 Task: Move the "due" date "to the same day next week".
Action: Mouse moved to (1287, 107)
Screenshot: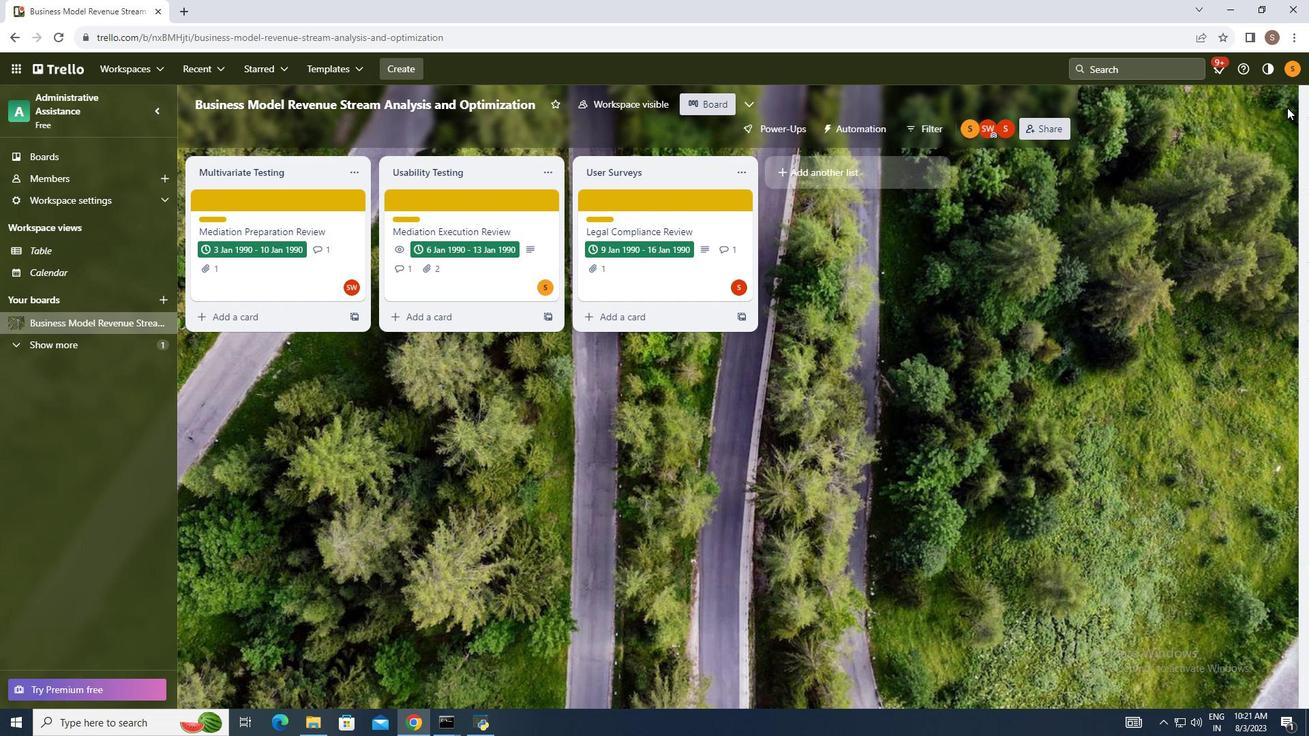 
Action: Mouse pressed left at (1287, 107)
Screenshot: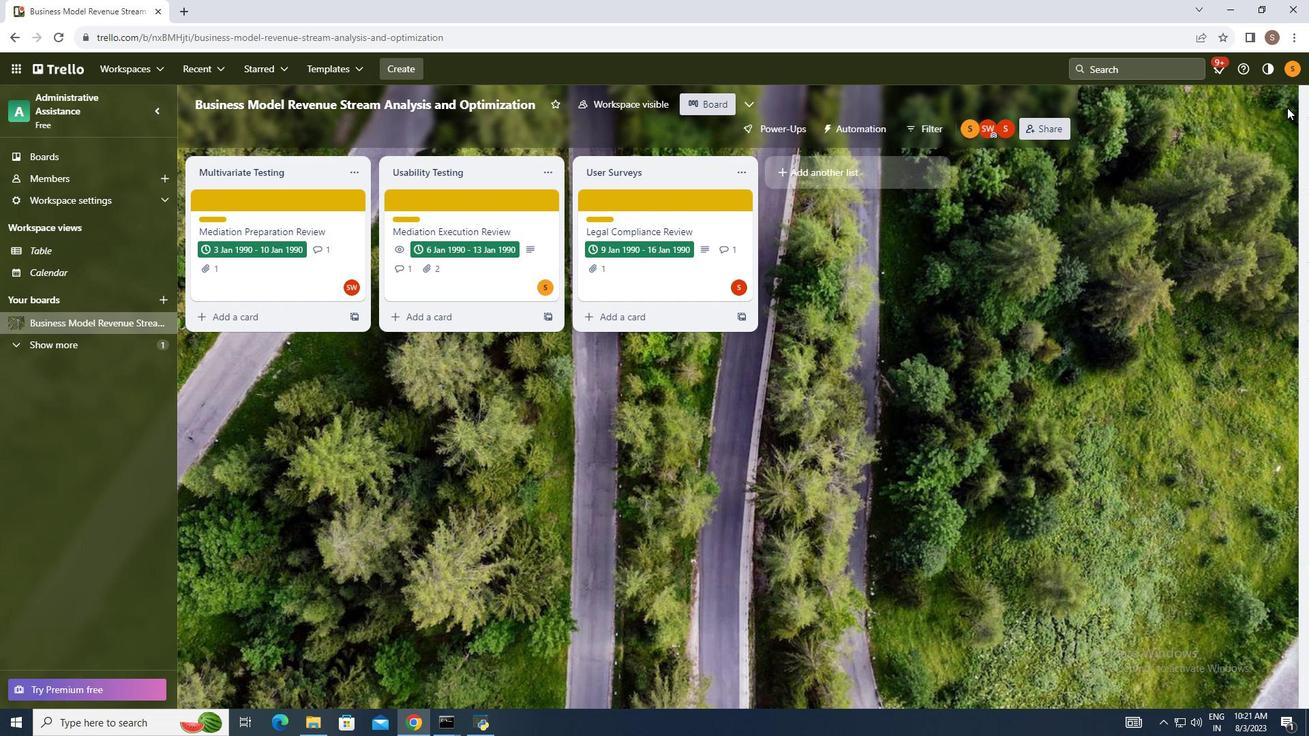 
Action: Mouse moved to (1182, 287)
Screenshot: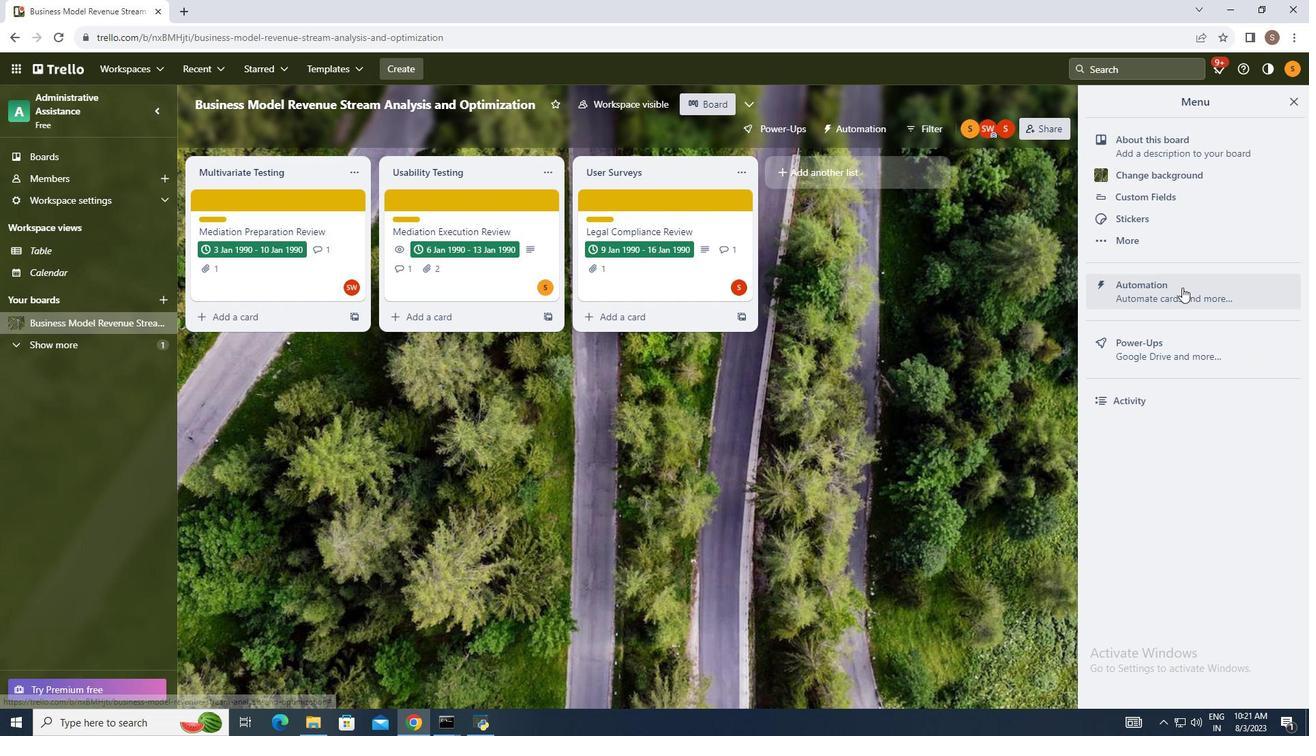 
Action: Mouse pressed left at (1182, 287)
Screenshot: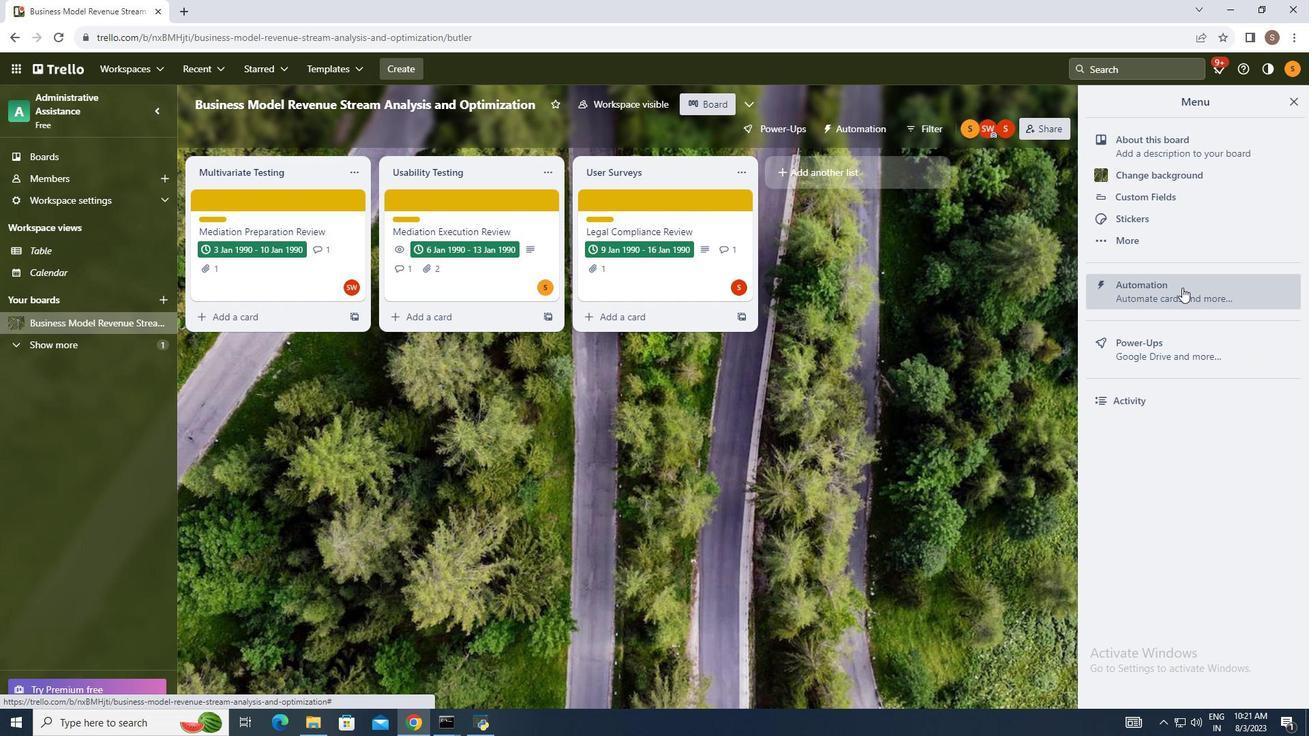 
Action: Mouse moved to (276, 356)
Screenshot: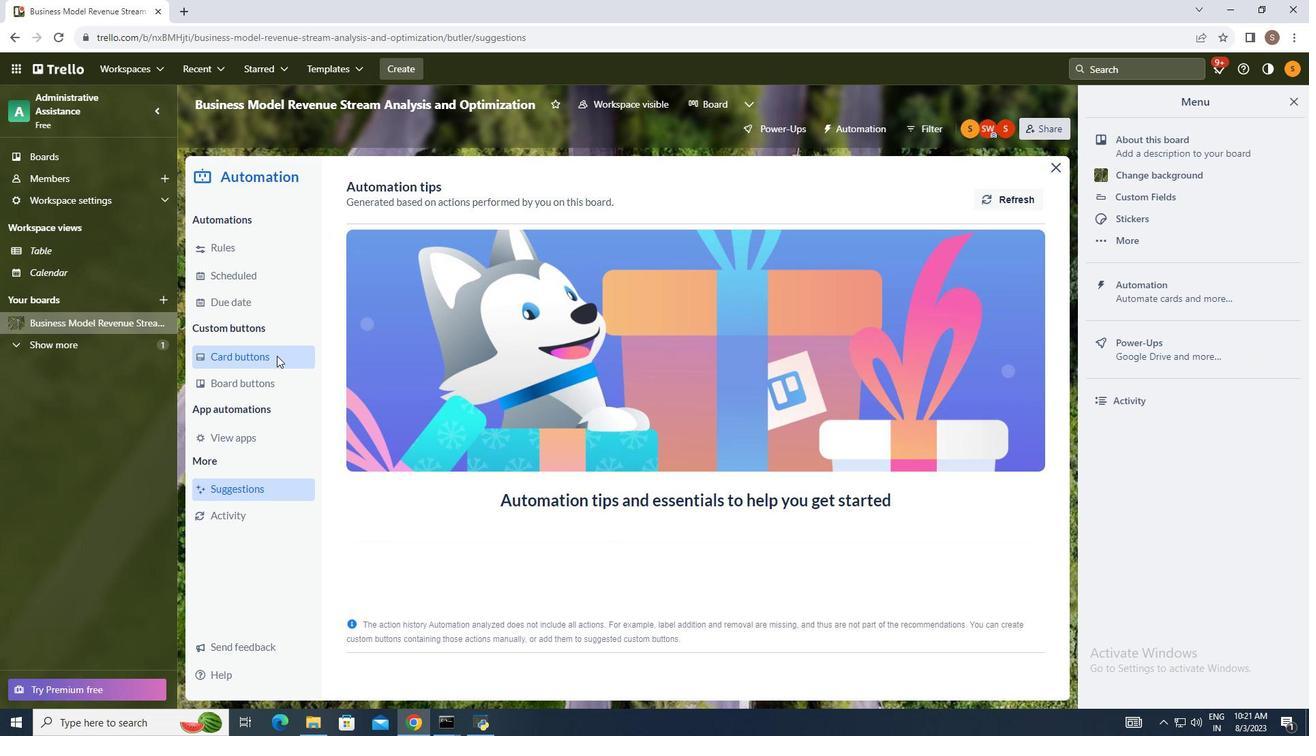 
Action: Mouse pressed left at (276, 356)
Screenshot: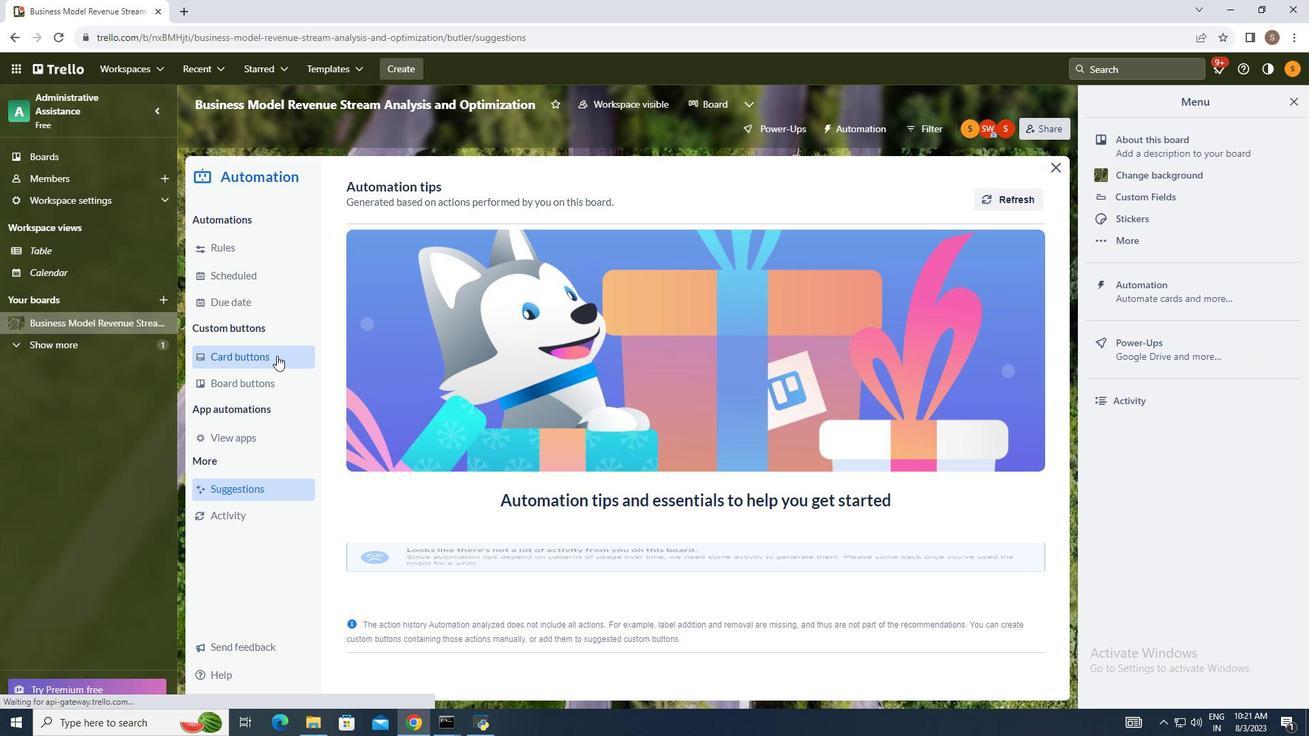 
Action: Mouse moved to (983, 198)
Screenshot: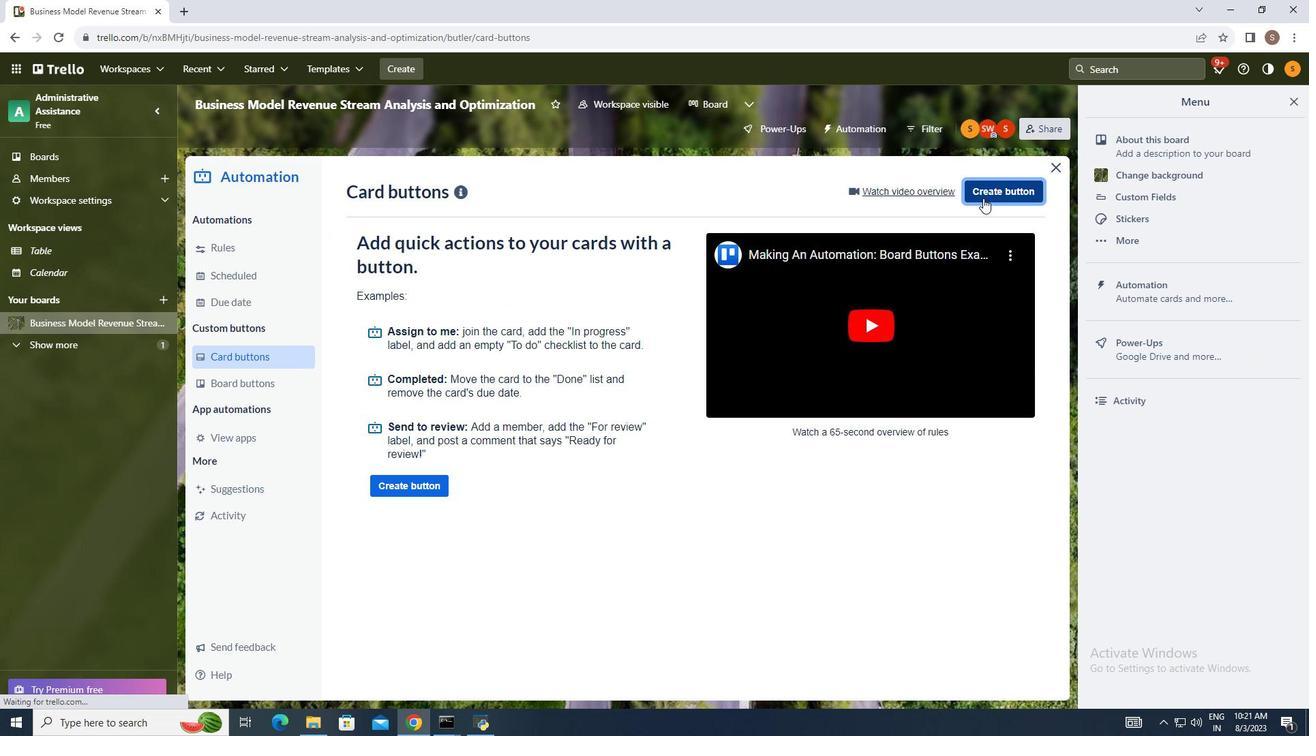 
Action: Mouse pressed left at (983, 198)
Screenshot: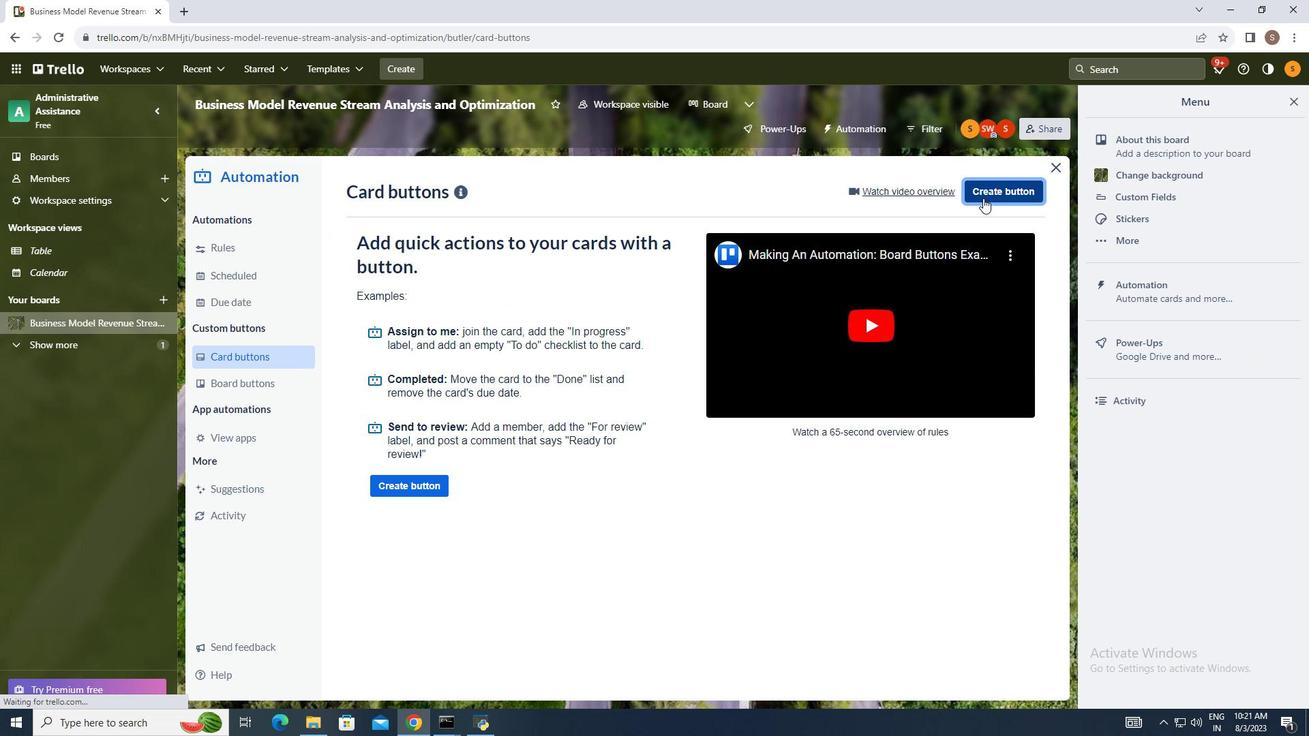 
Action: Mouse moved to (648, 381)
Screenshot: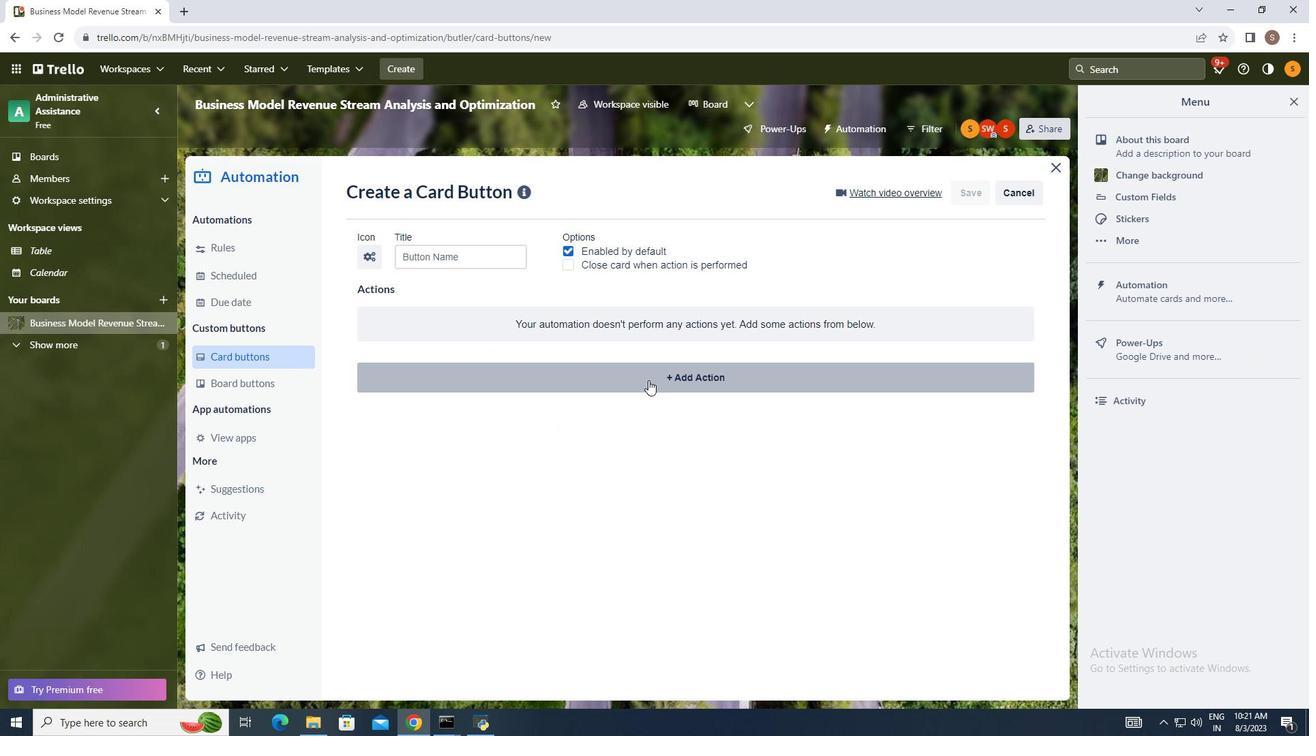 
Action: Mouse pressed left at (648, 381)
Screenshot: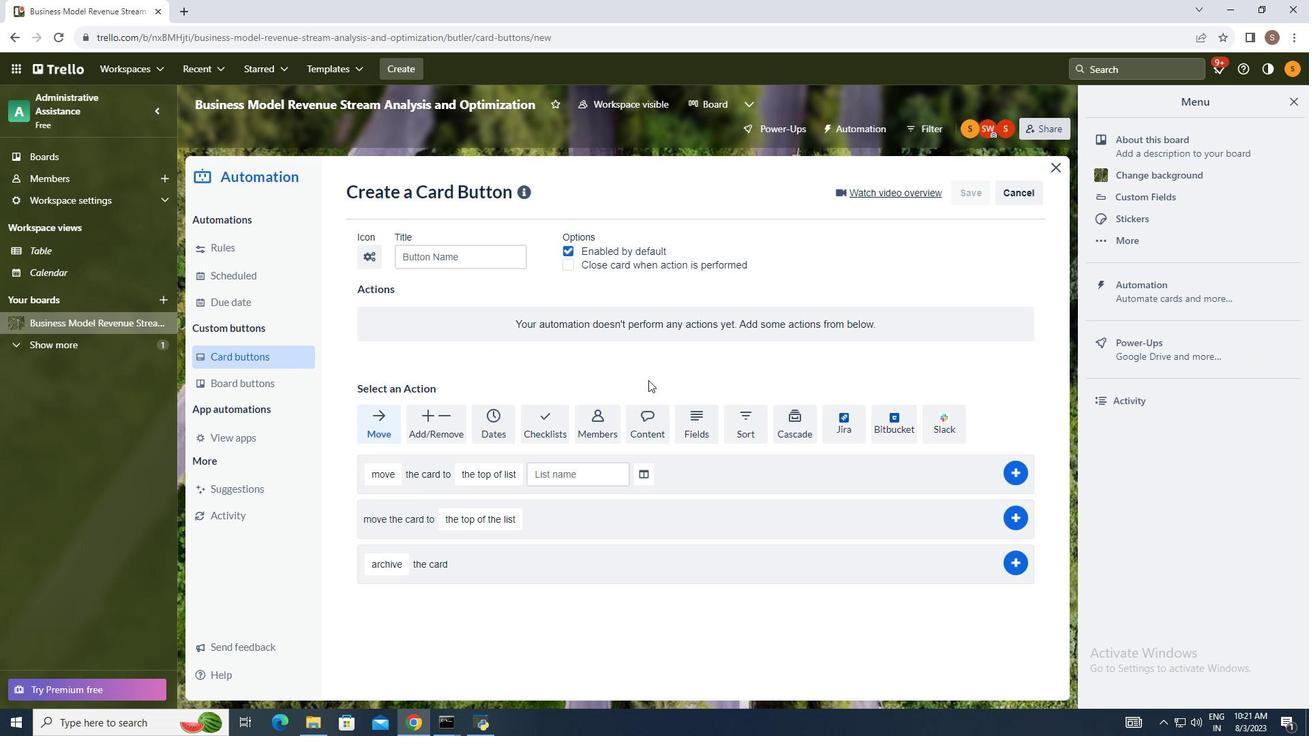 
Action: Mouse moved to (506, 433)
Screenshot: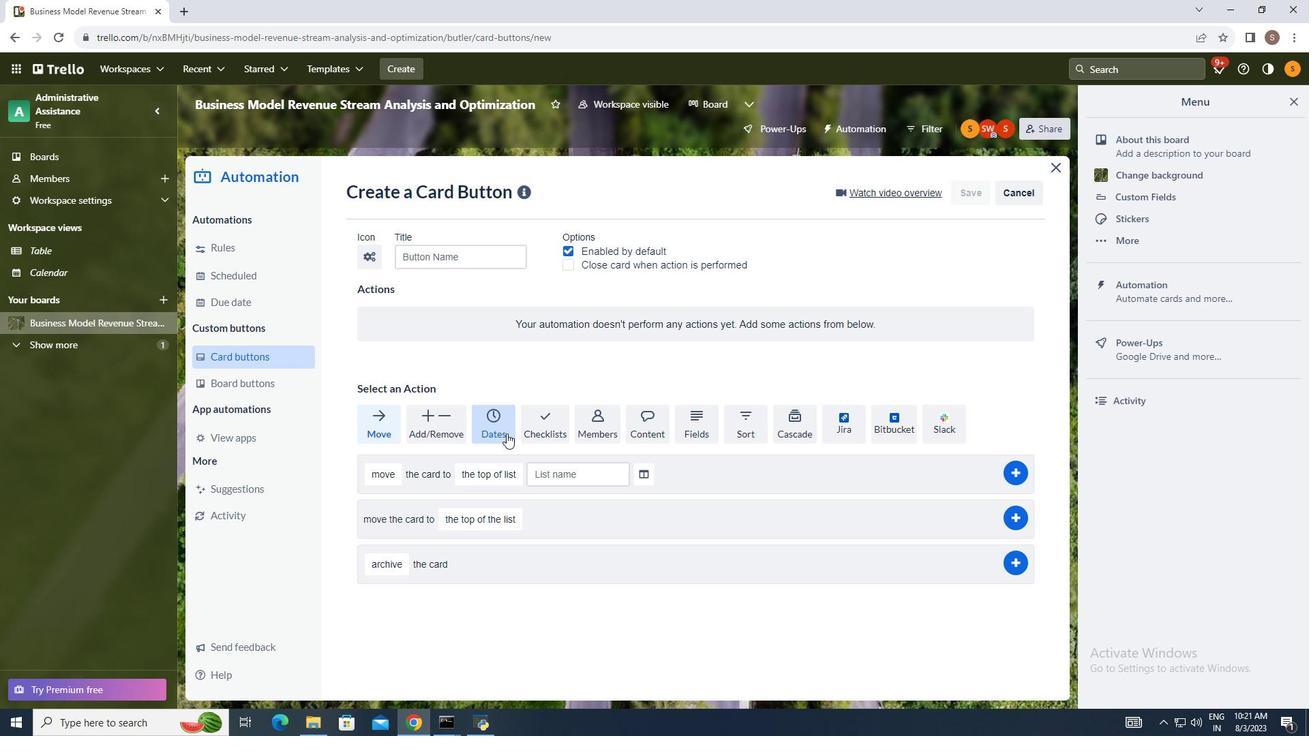 
Action: Mouse pressed left at (506, 433)
Screenshot: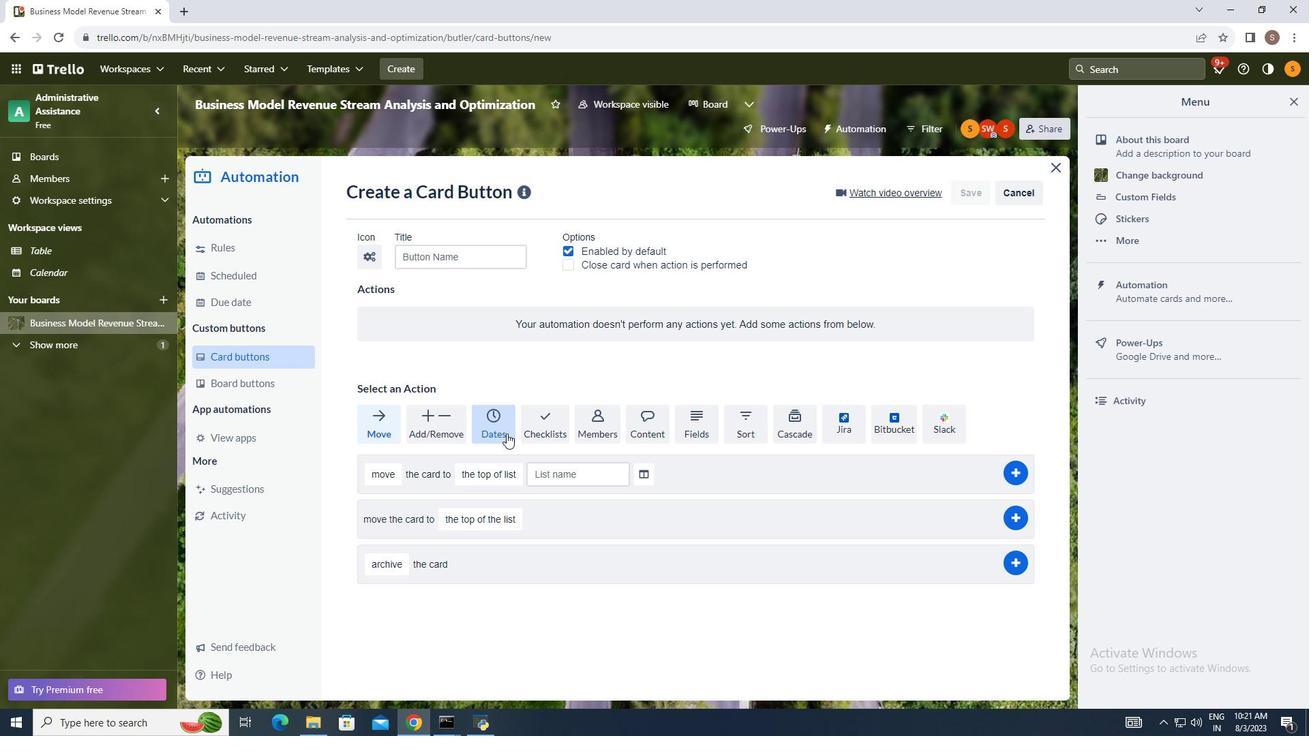 
Action: Mouse moved to (330, 540)
Screenshot: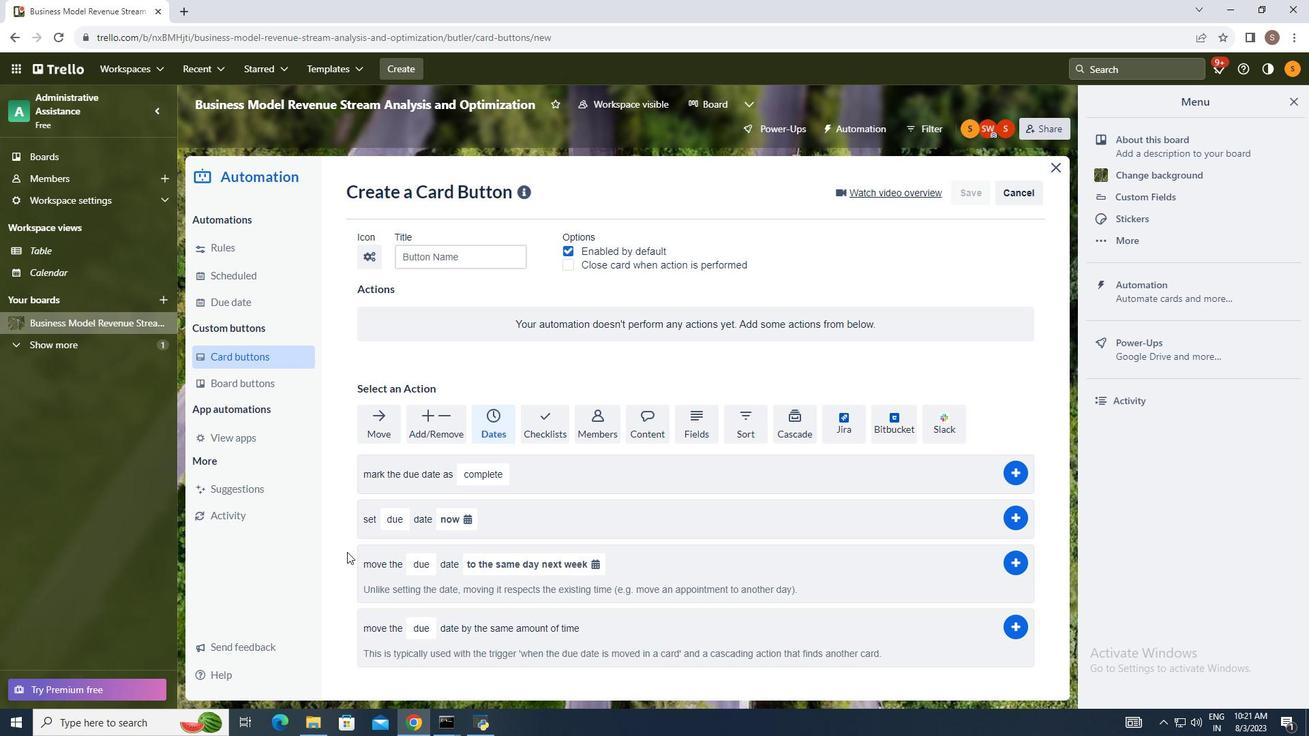 
Action: Mouse scrolled (330, 540) with delta (0, 0)
Screenshot: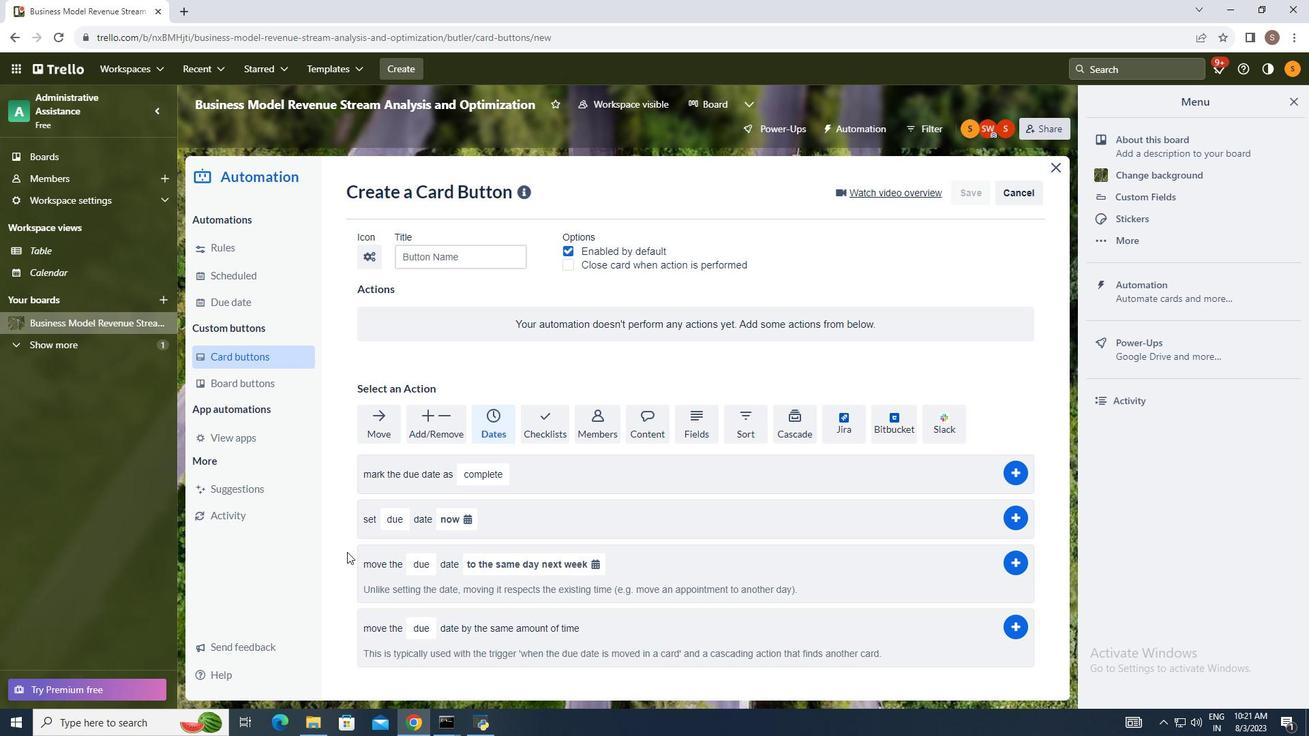 
Action: Mouse moved to (334, 546)
Screenshot: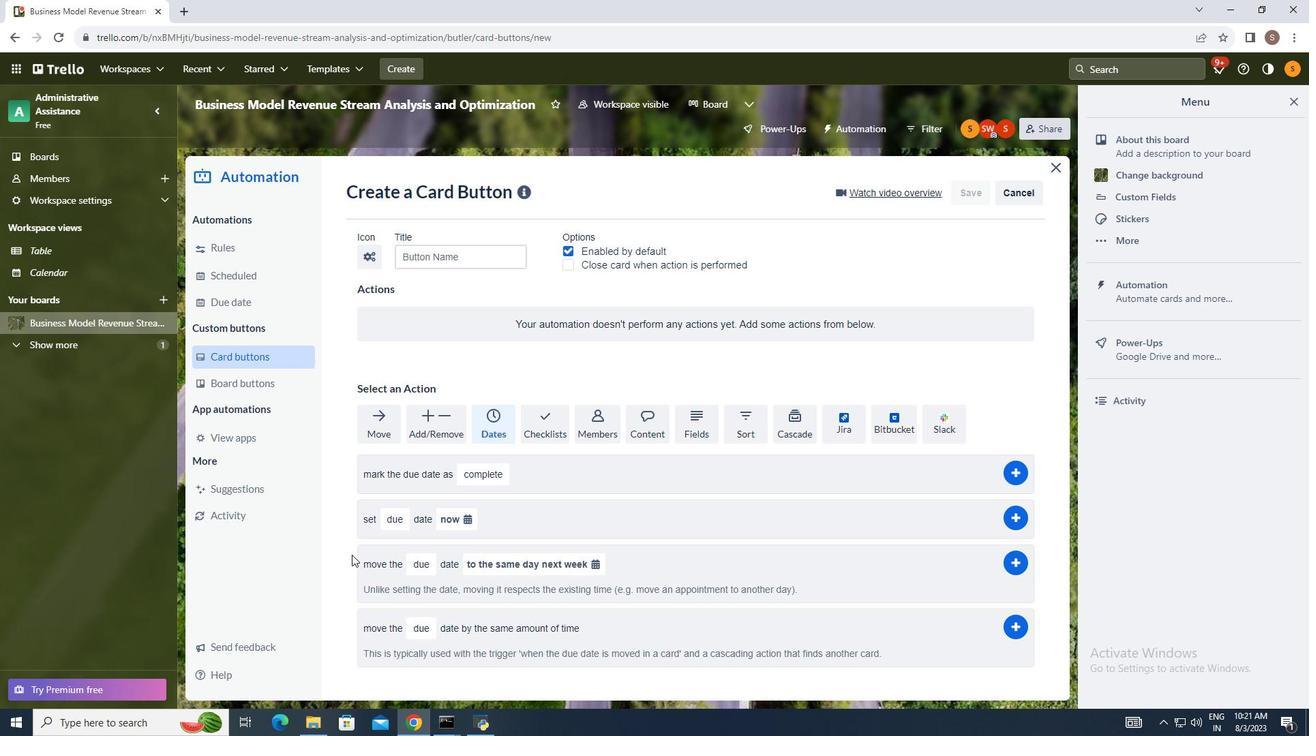 
Action: Mouse scrolled (334, 546) with delta (0, 0)
Screenshot: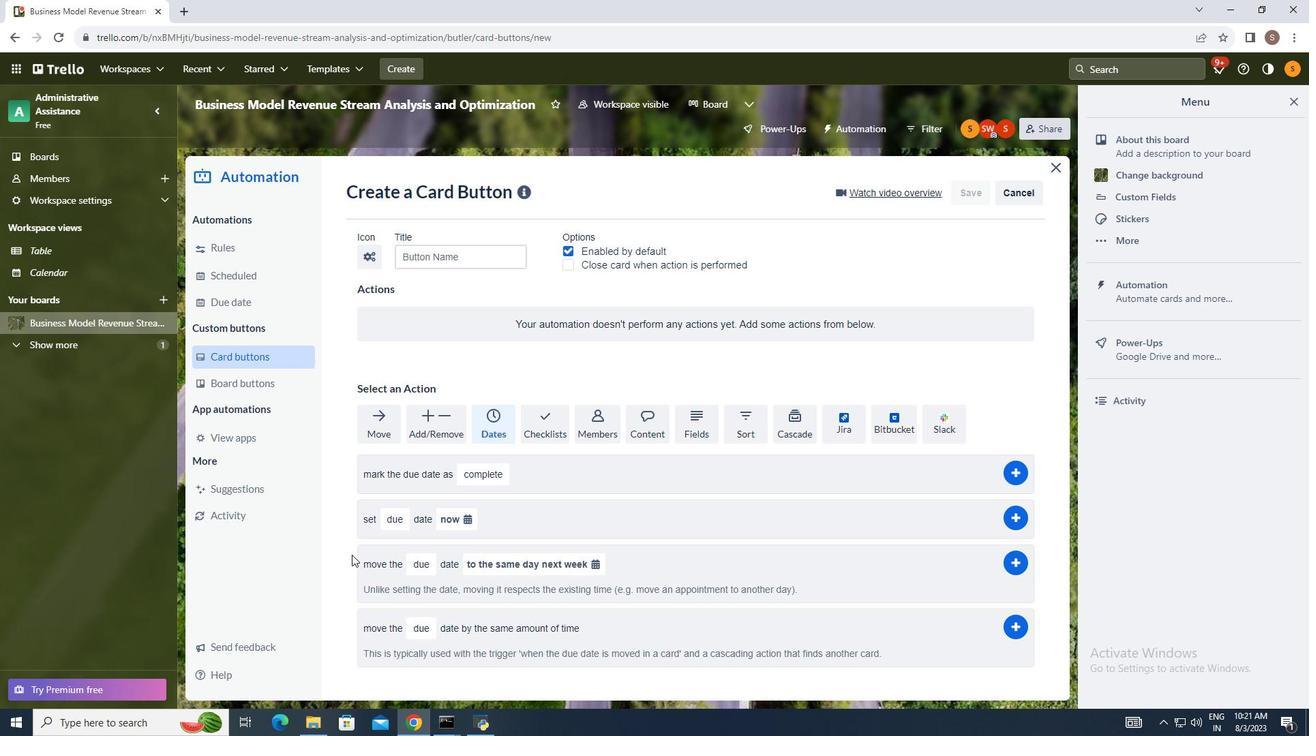 
Action: Mouse moved to (418, 564)
Screenshot: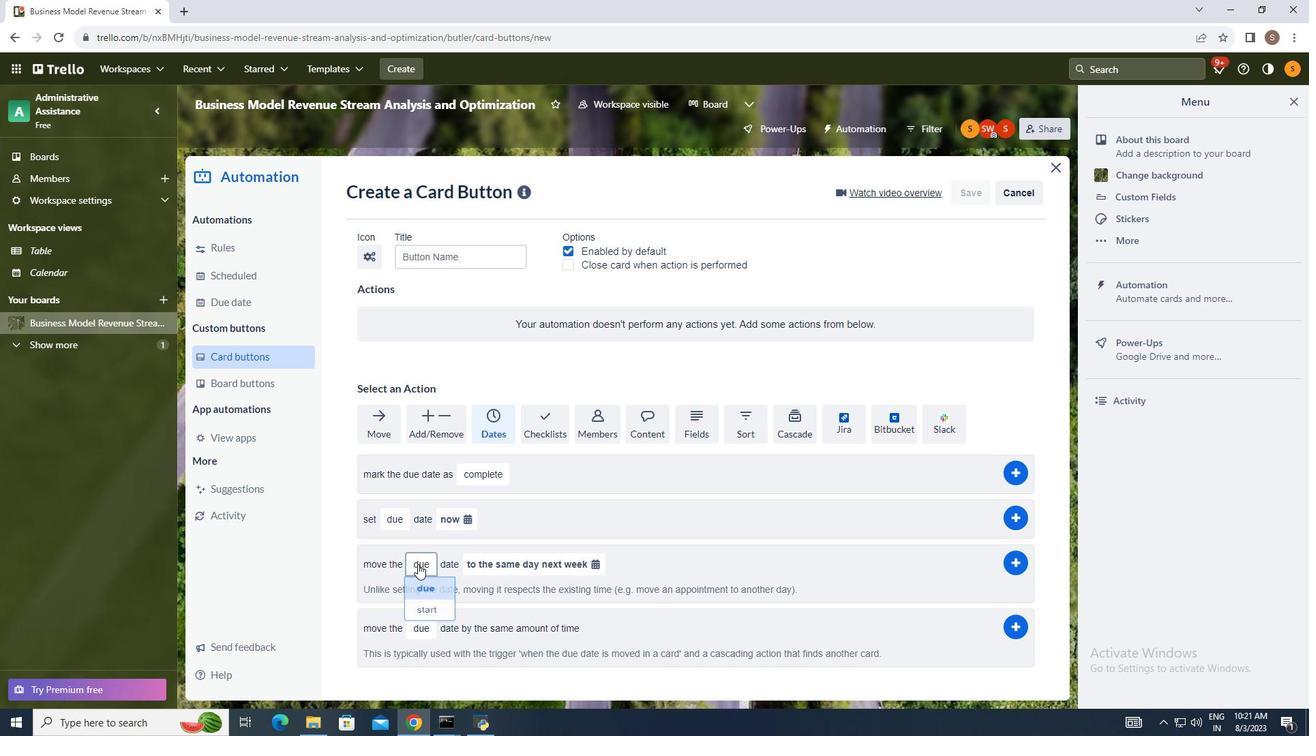 
Action: Mouse pressed left at (418, 564)
Screenshot: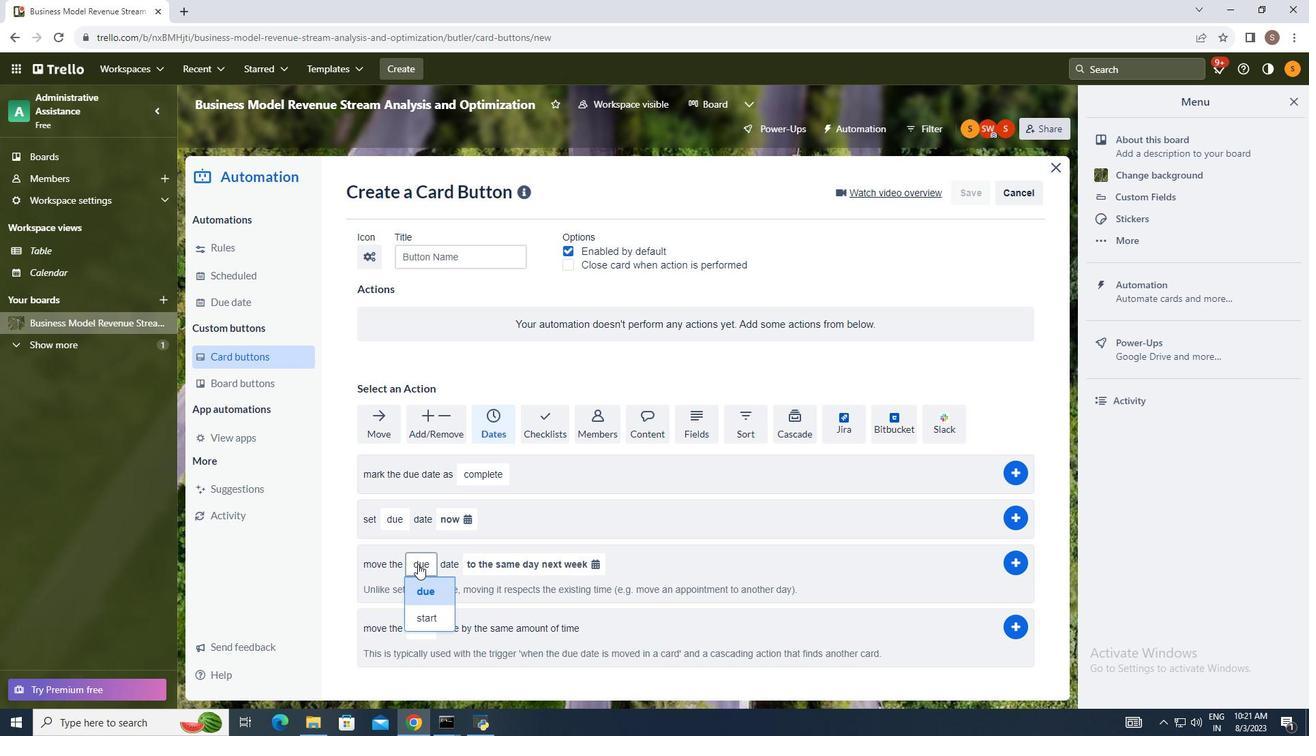 
Action: Mouse moved to (431, 585)
Screenshot: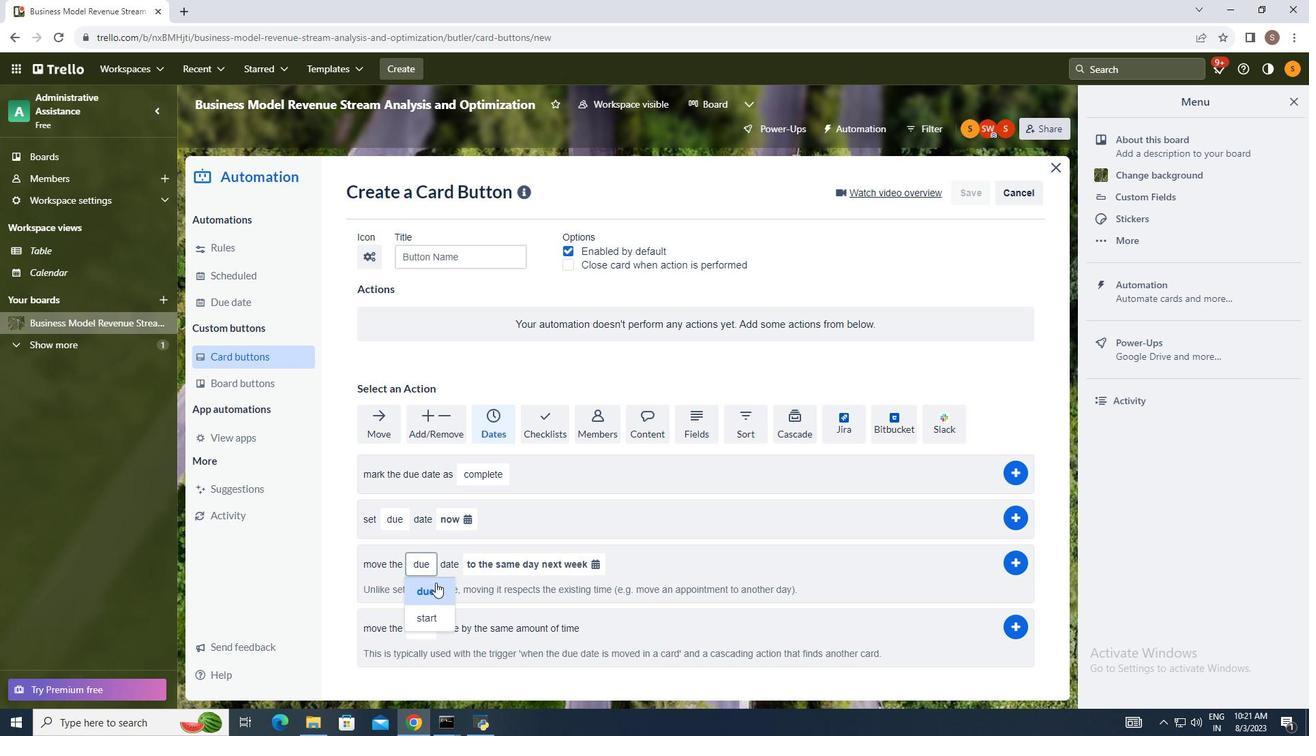 
Action: Mouse pressed left at (431, 585)
Screenshot: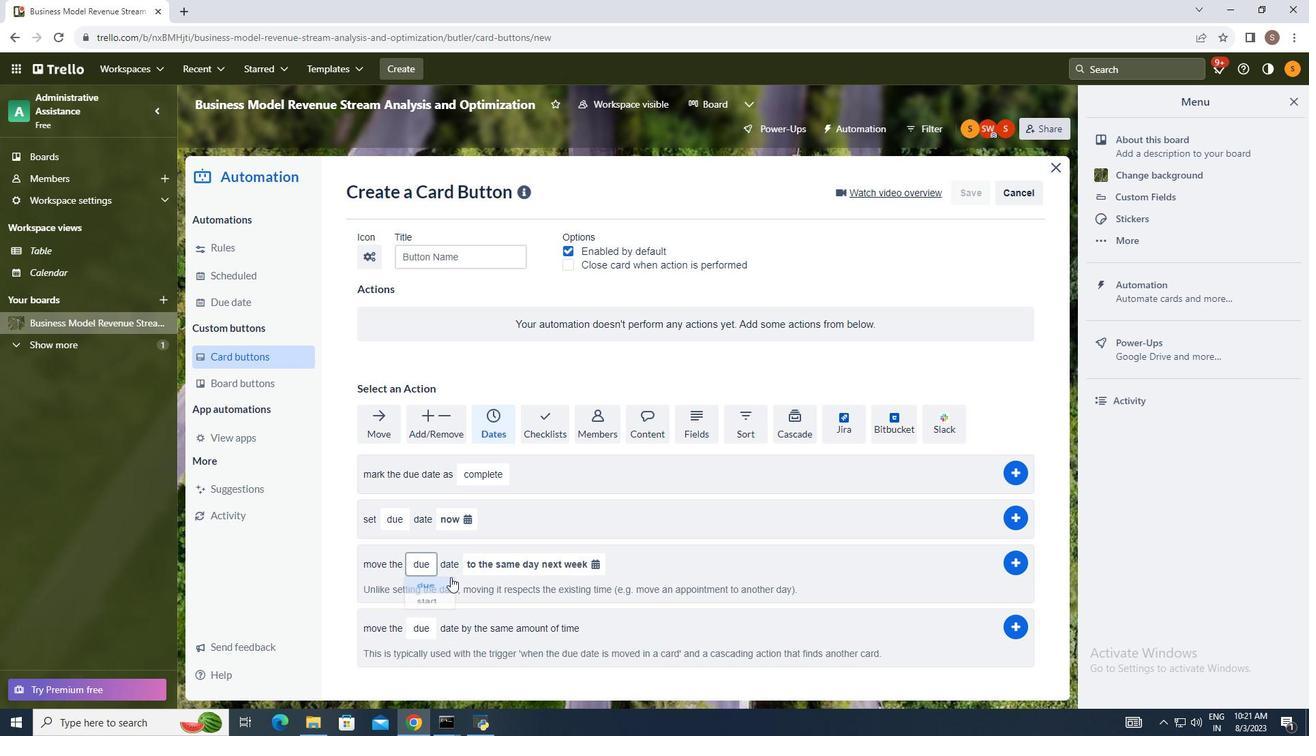 
Action: Mouse moved to (504, 562)
Screenshot: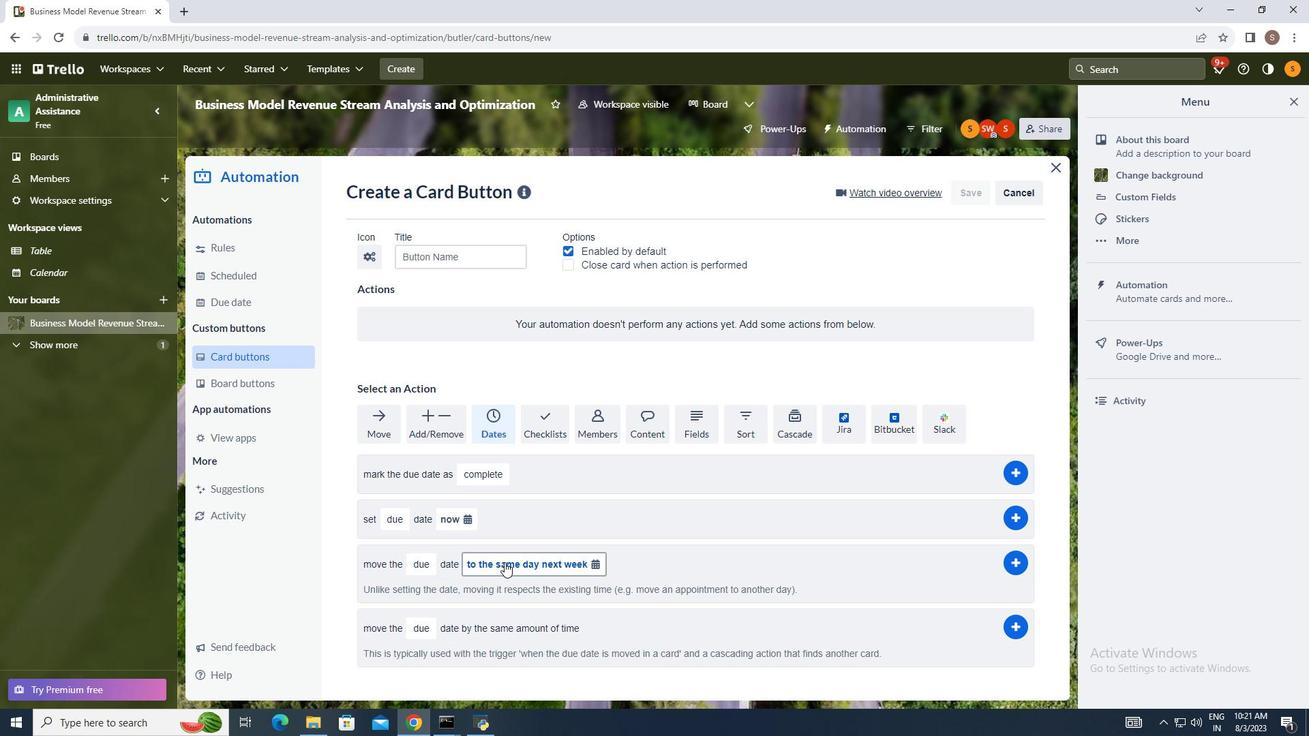 
Action: Mouse pressed left at (504, 562)
Screenshot: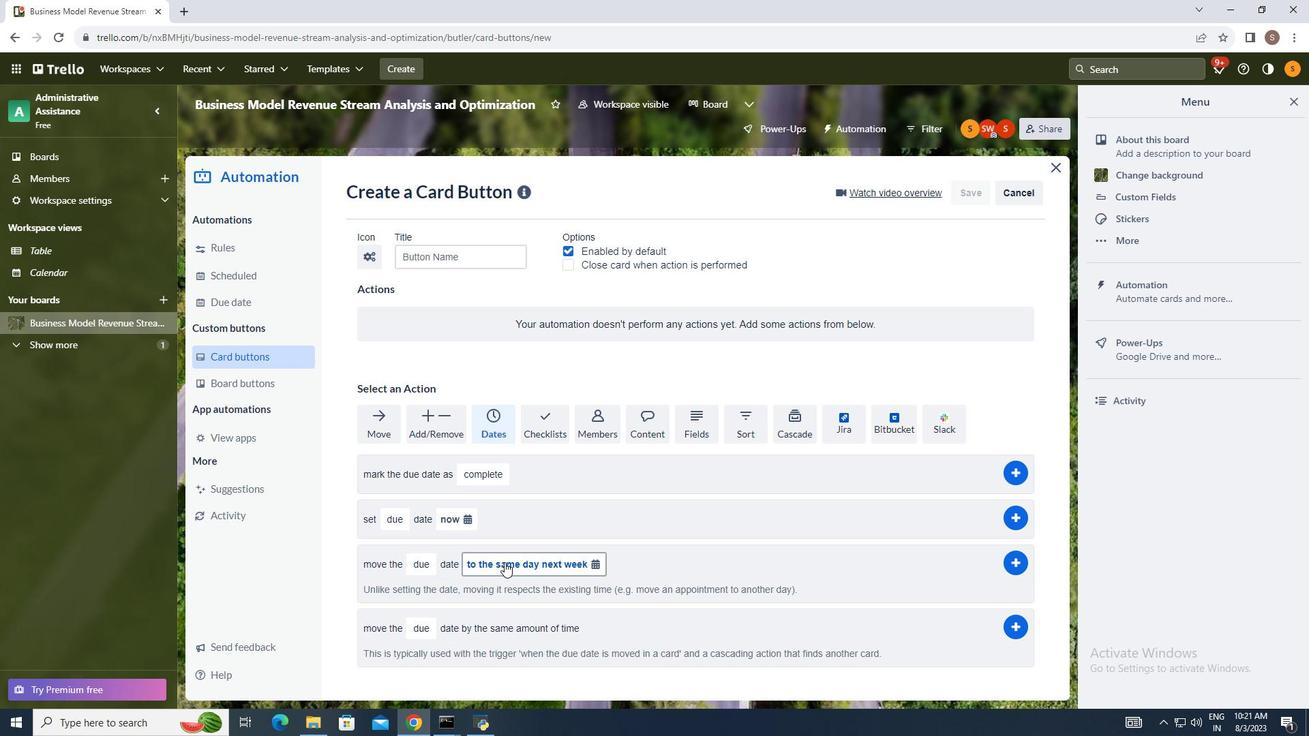 
Action: Mouse moved to (506, 602)
Screenshot: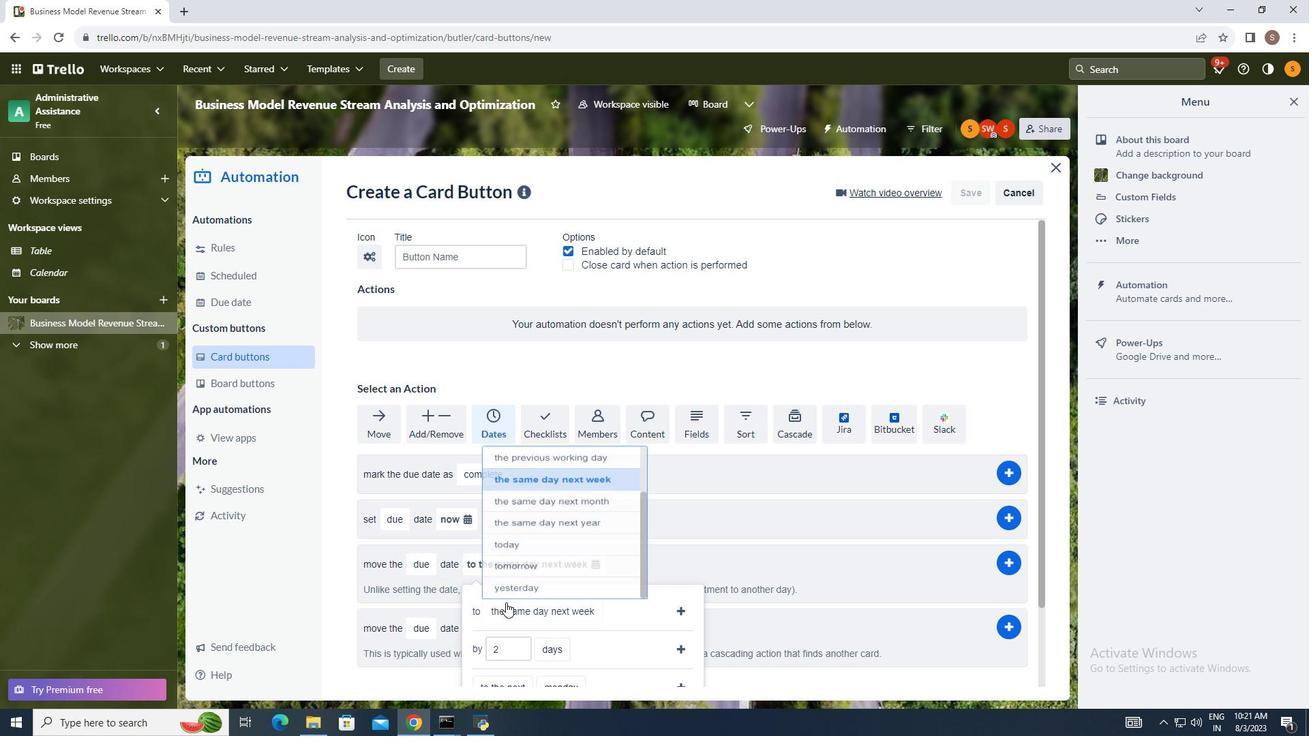 
Action: Mouse pressed left at (506, 602)
Screenshot: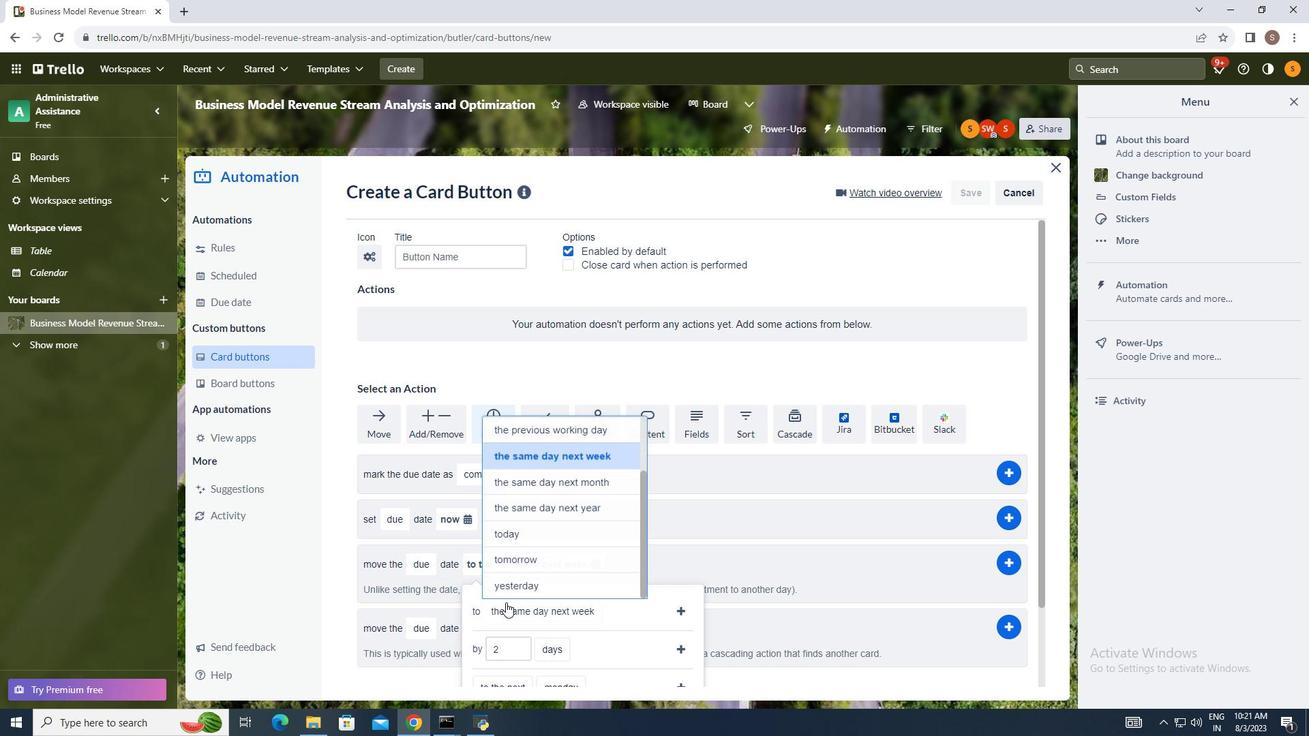 
Action: Mouse moved to (537, 446)
Screenshot: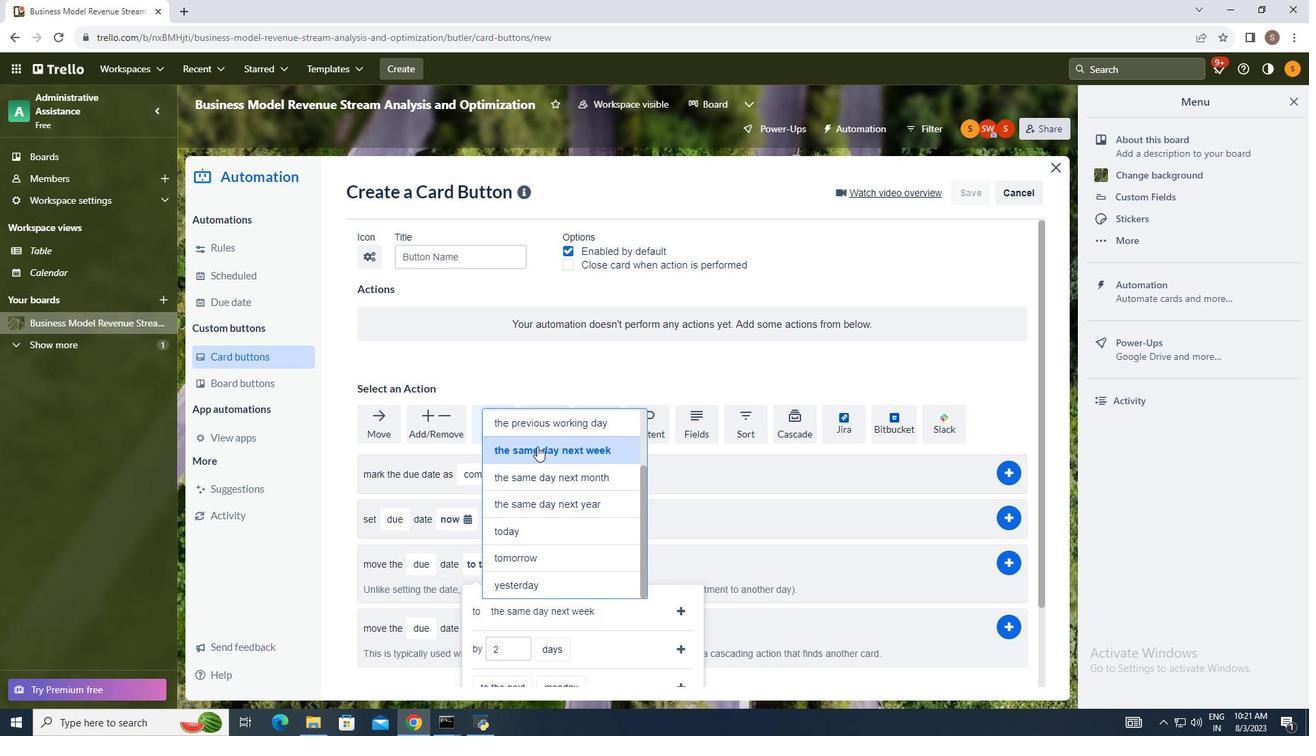 
Action: Mouse pressed left at (537, 446)
Screenshot: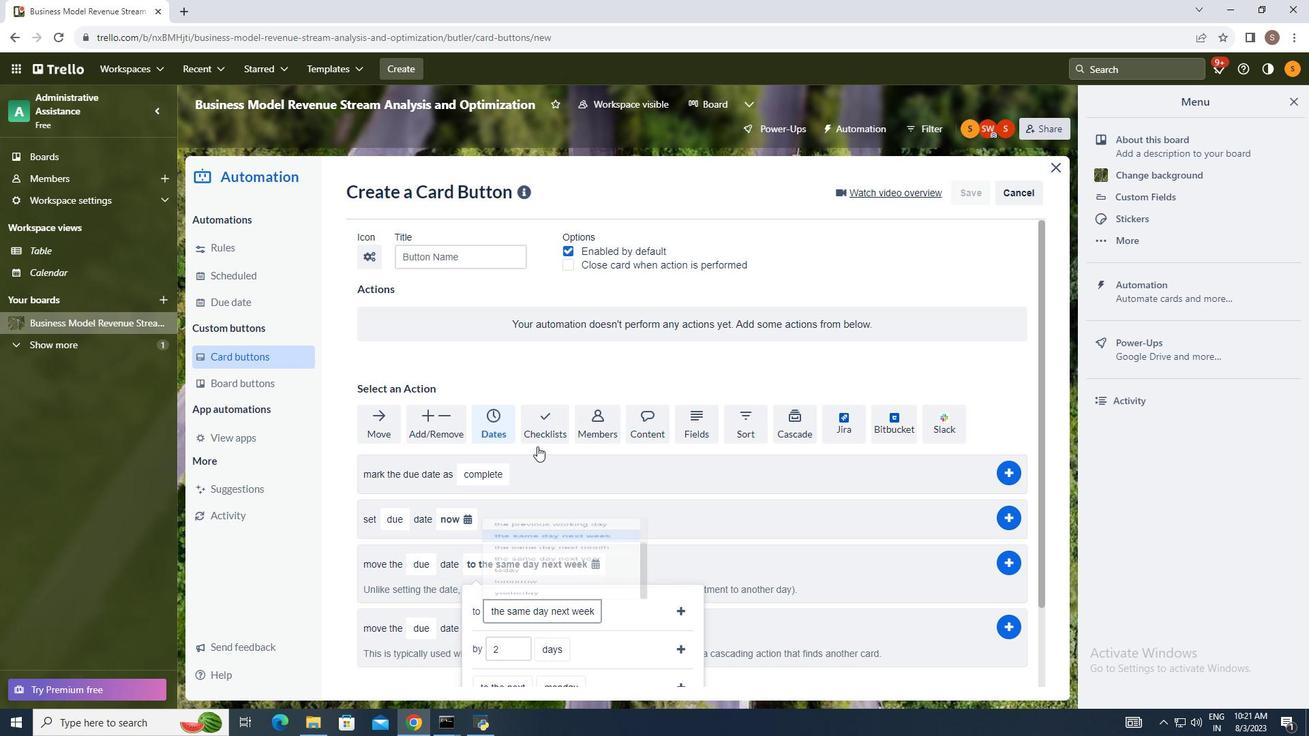 
Action: Mouse moved to (679, 609)
Screenshot: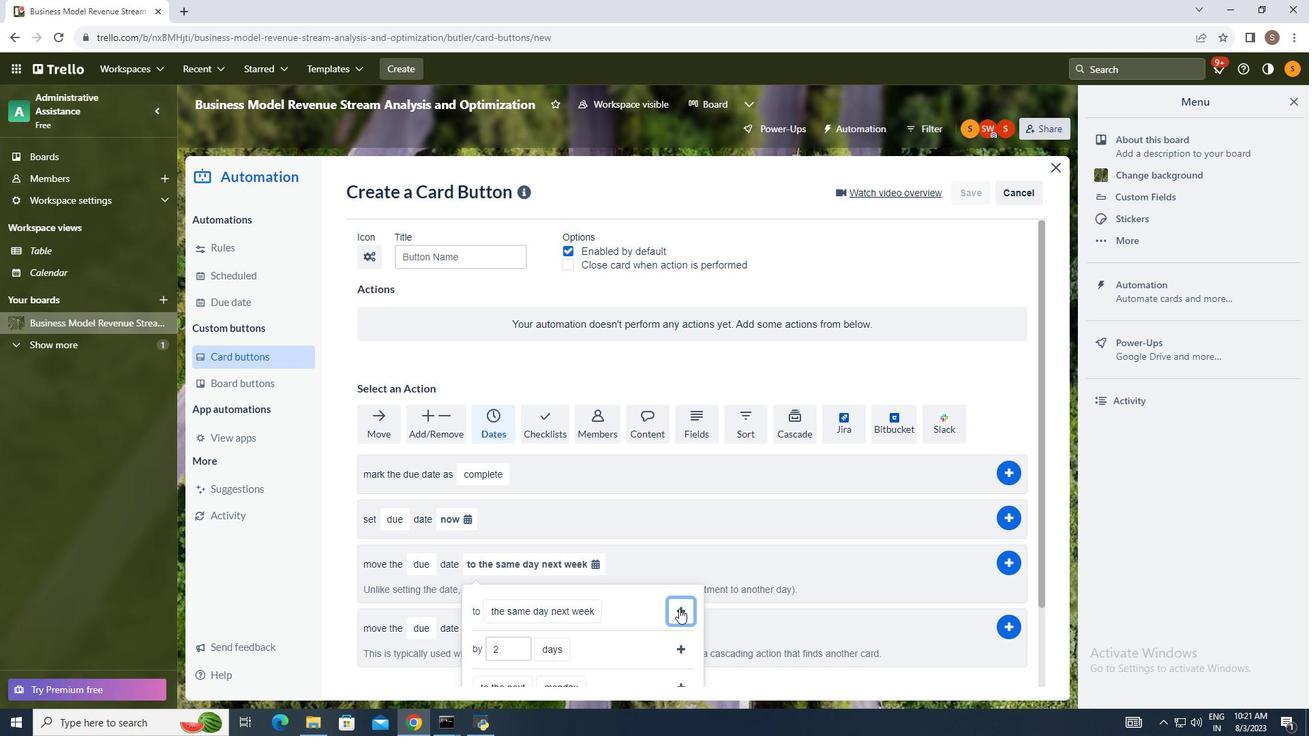 
Action: Mouse pressed left at (679, 609)
Screenshot: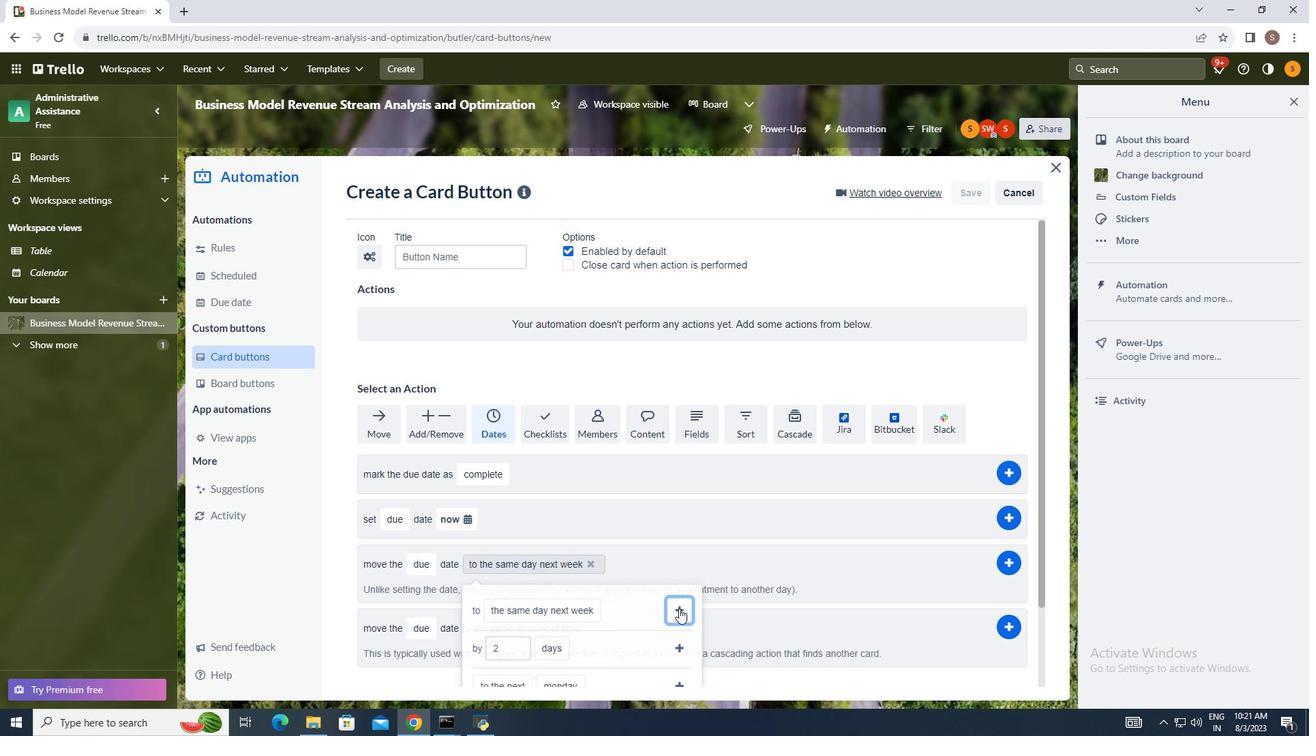 
Action: Mouse moved to (1012, 565)
Screenshot: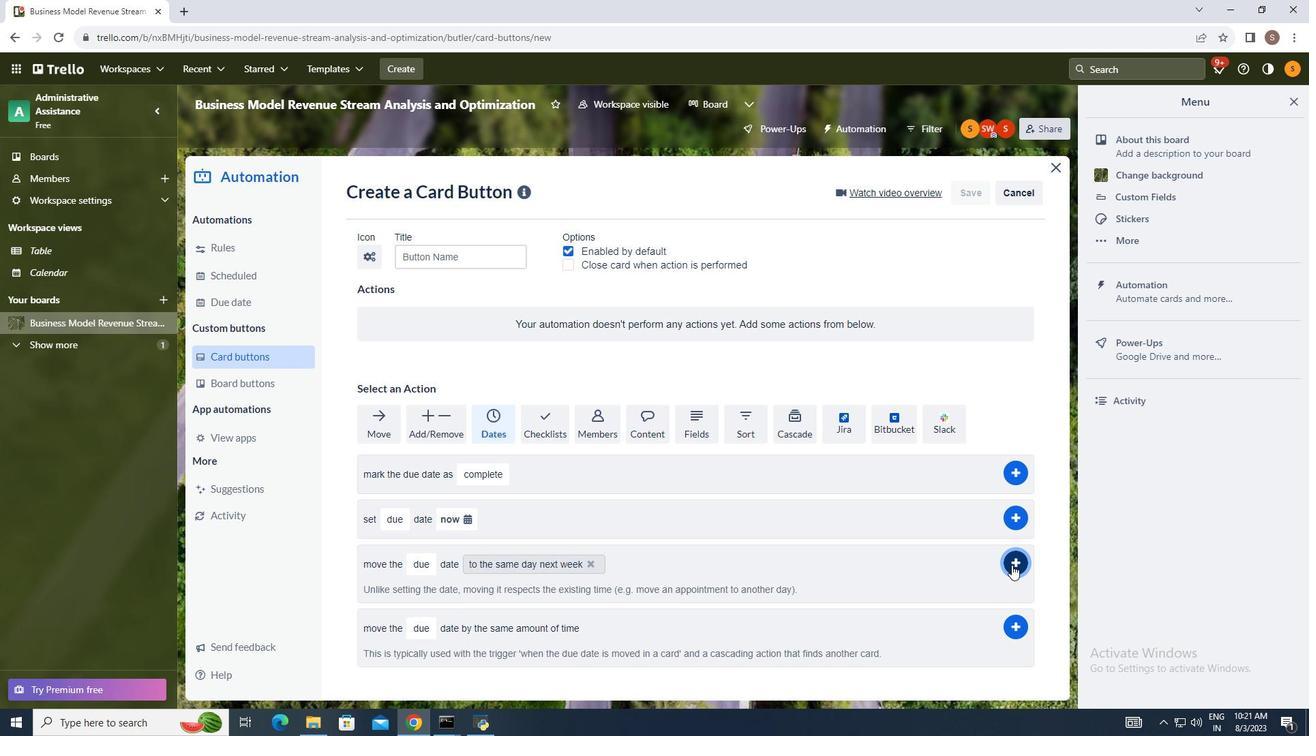 
Action: Mouse pressed left at (1012, 565)
Screenshot: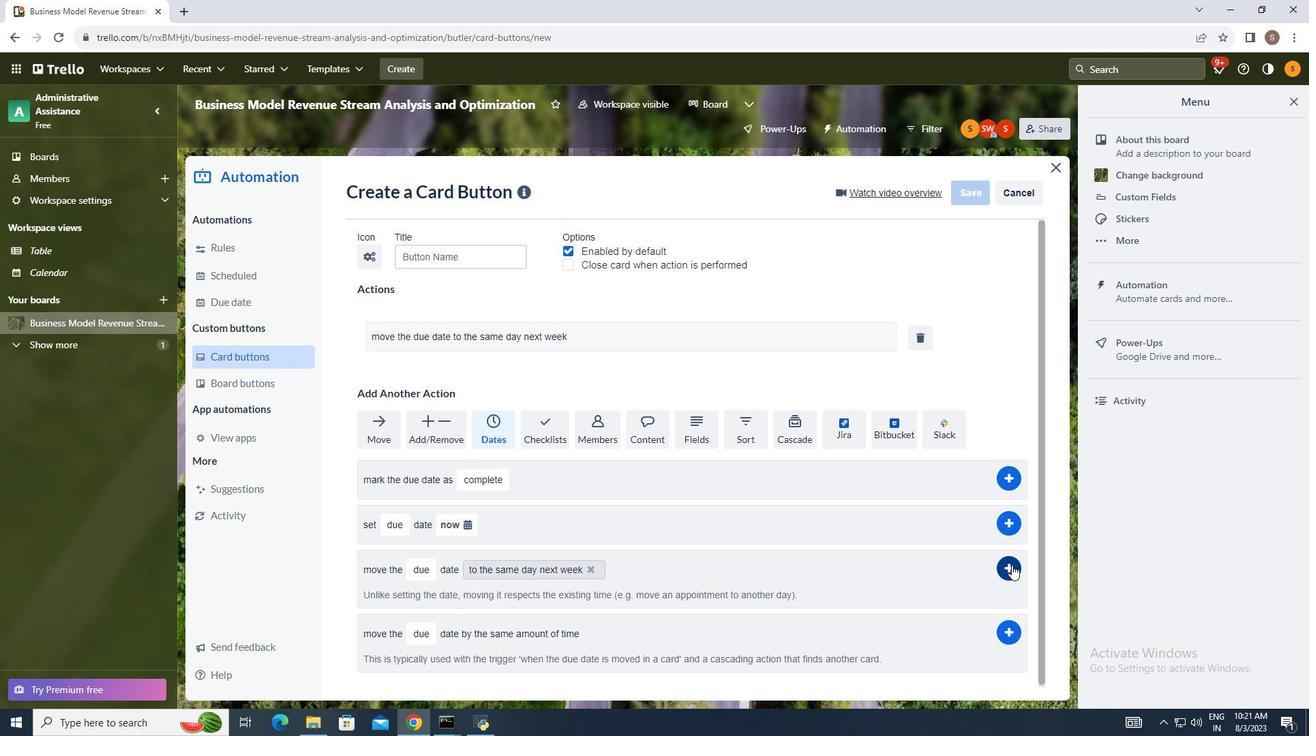 
Action: Mouse moved to (1108, 531)
Screenshot: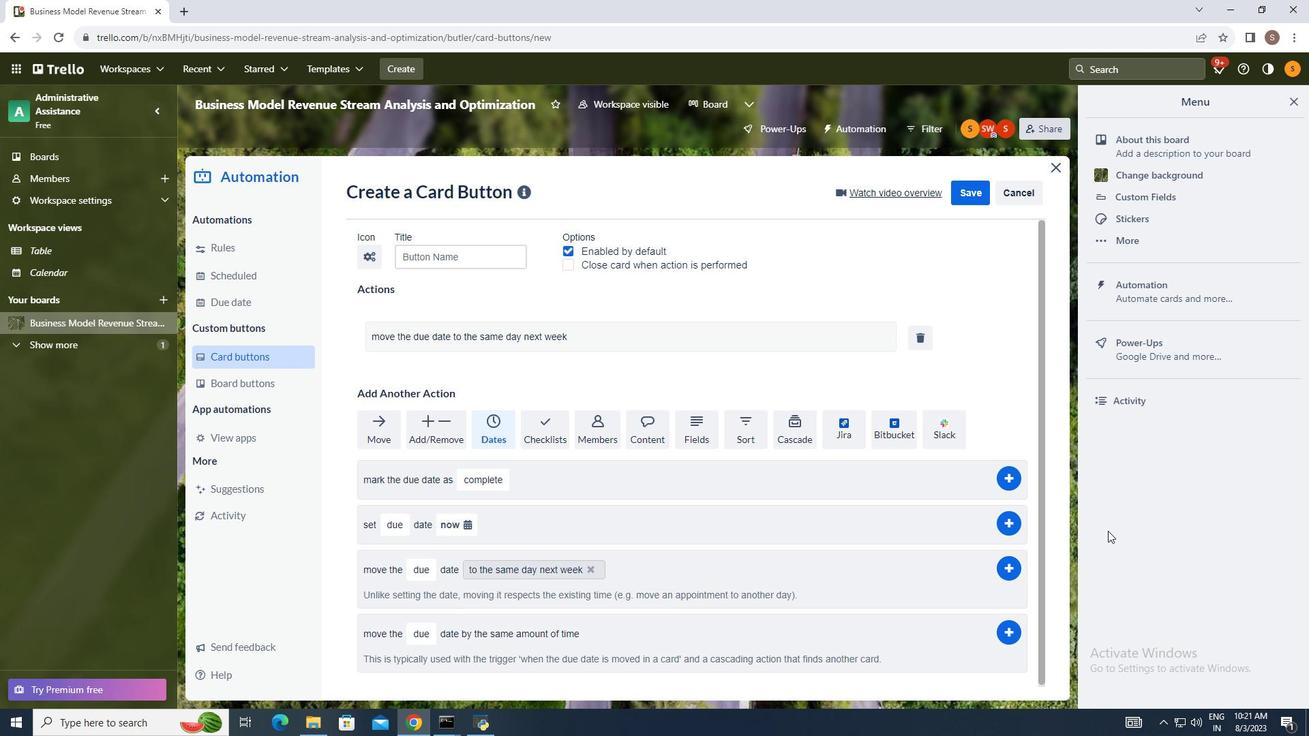 
